 Task: Change page scale size fit to custom number.
Action: Mouse moved to (119, 131)
Screenshot: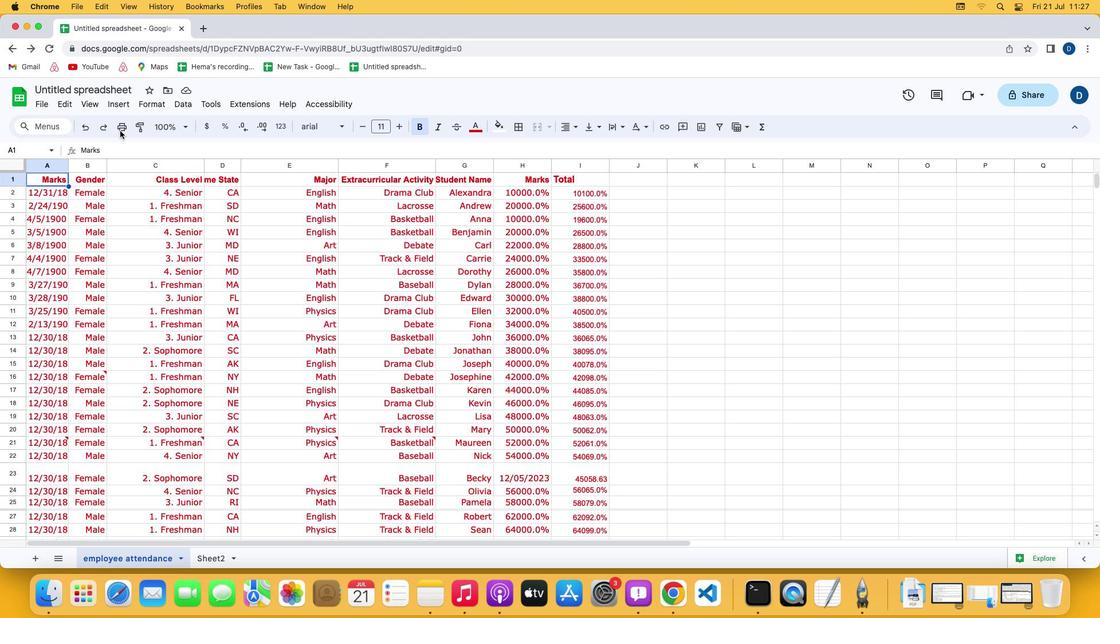 
Action: Mouse pressed left at (119, 131)
Screenshot: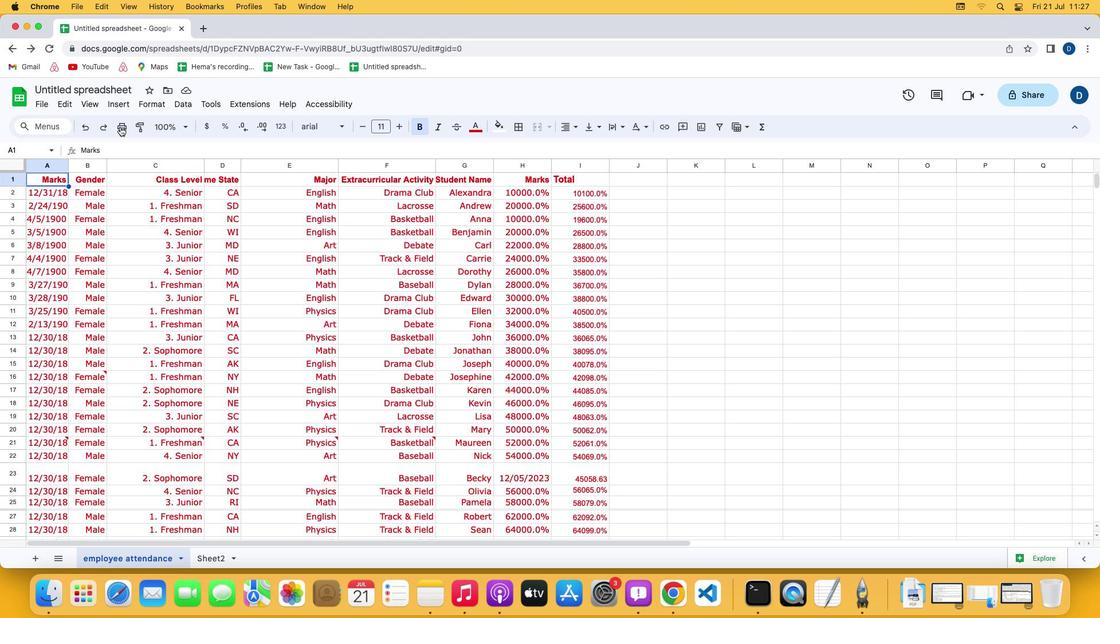 
Action: Mouse moved to (119, 127)
Screenshot: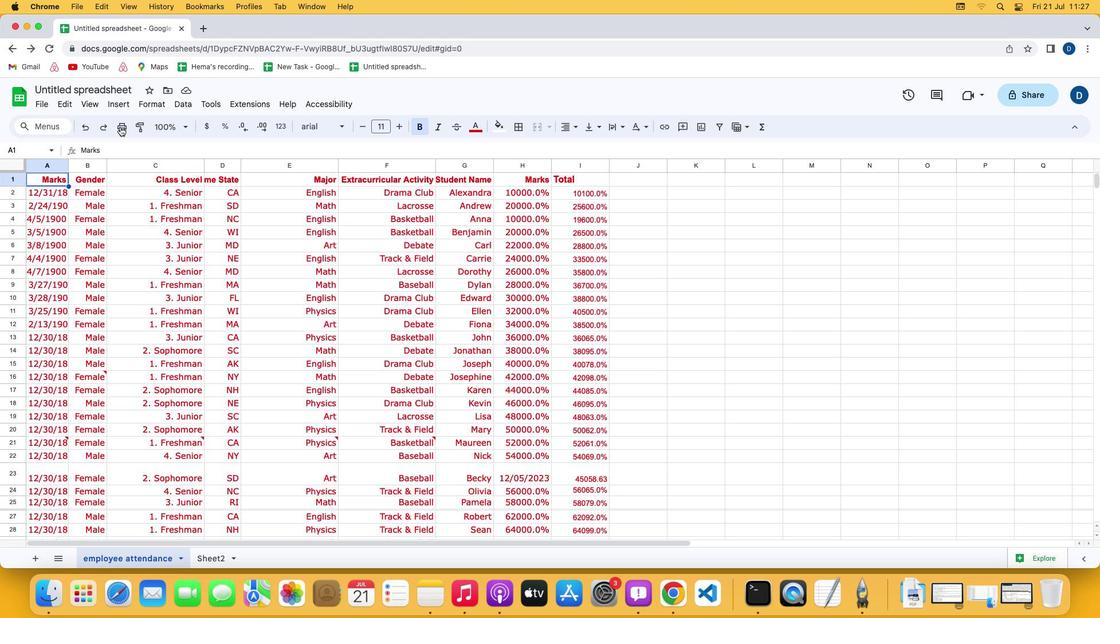 
Action: Mouse pressed left at (119, 127)
Screenshot: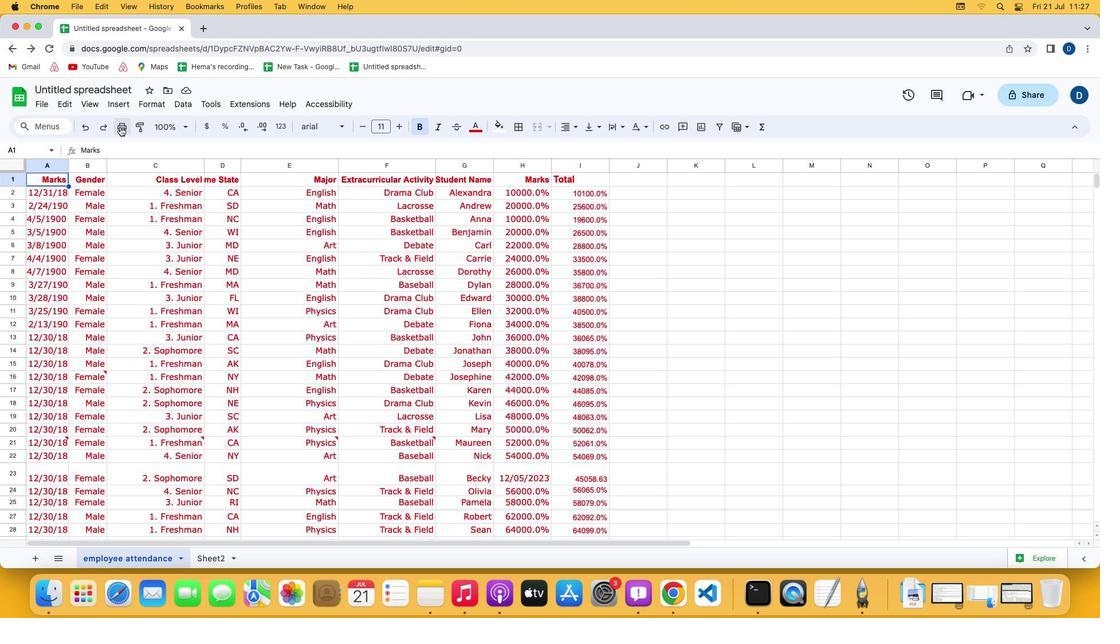 
Action: Mouse moved to (1072, 291)
Screenshot: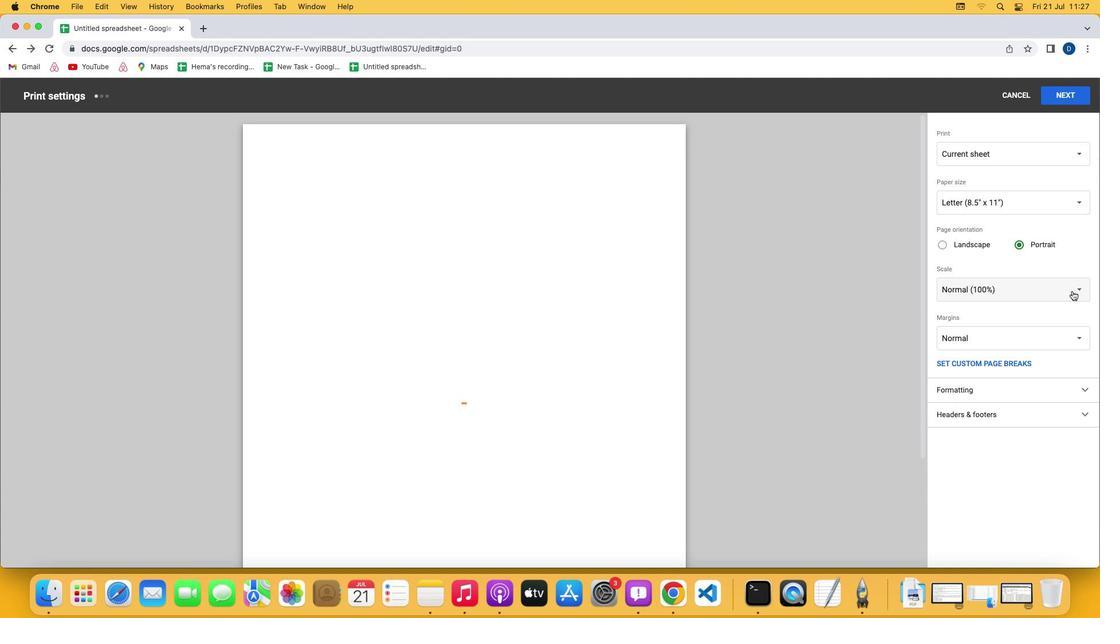 
Action: Mouse pressed left at (1072, 291)
Screenshot: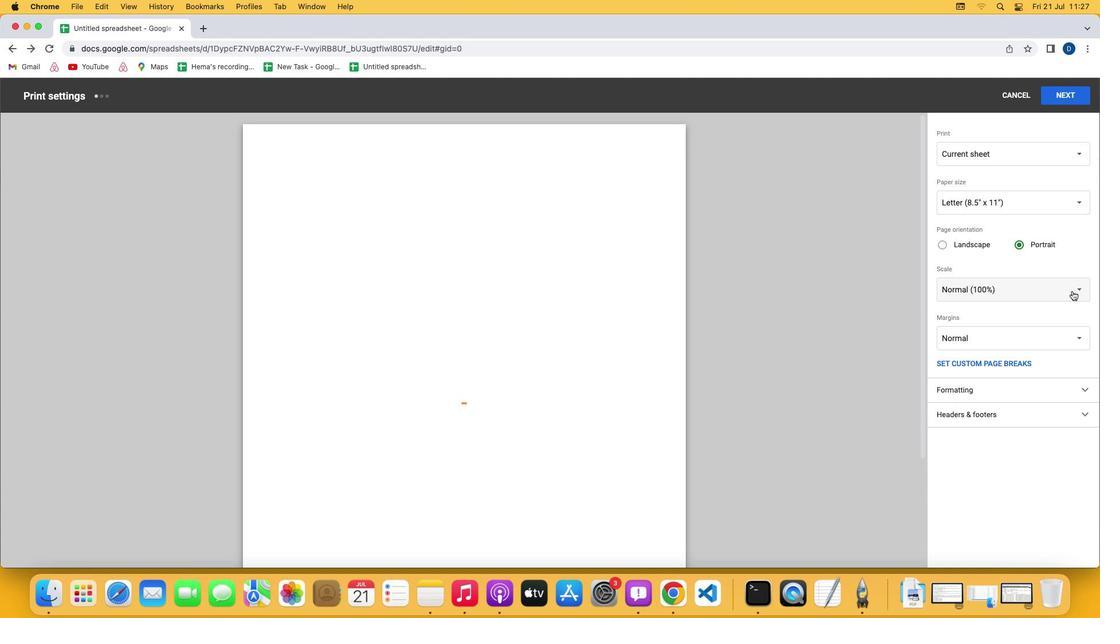 
Action: Mouse moved to (979, 372)
Screenshot: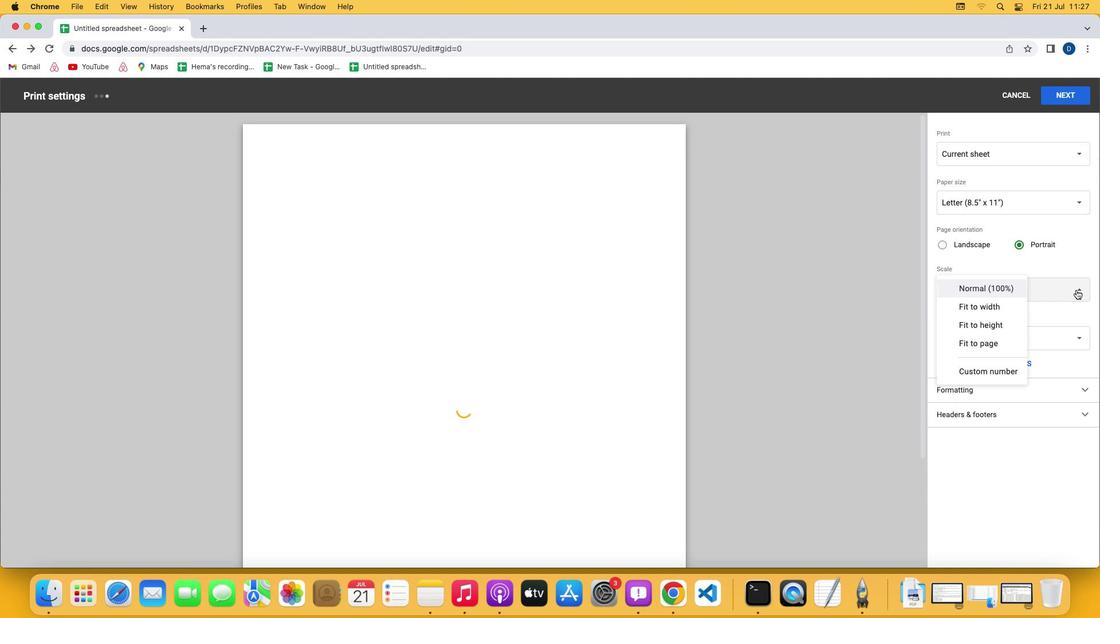 
Action: Mouse pressed left at (979, 372)
Screenshot: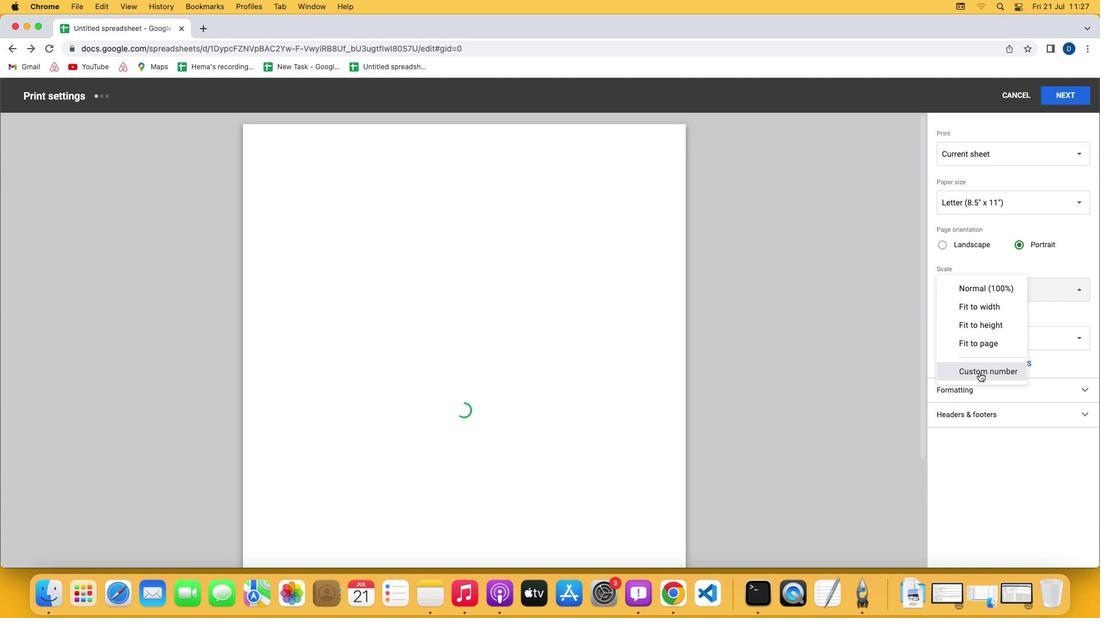 
Action: Mouse moved to (817, 326)
Screenshot: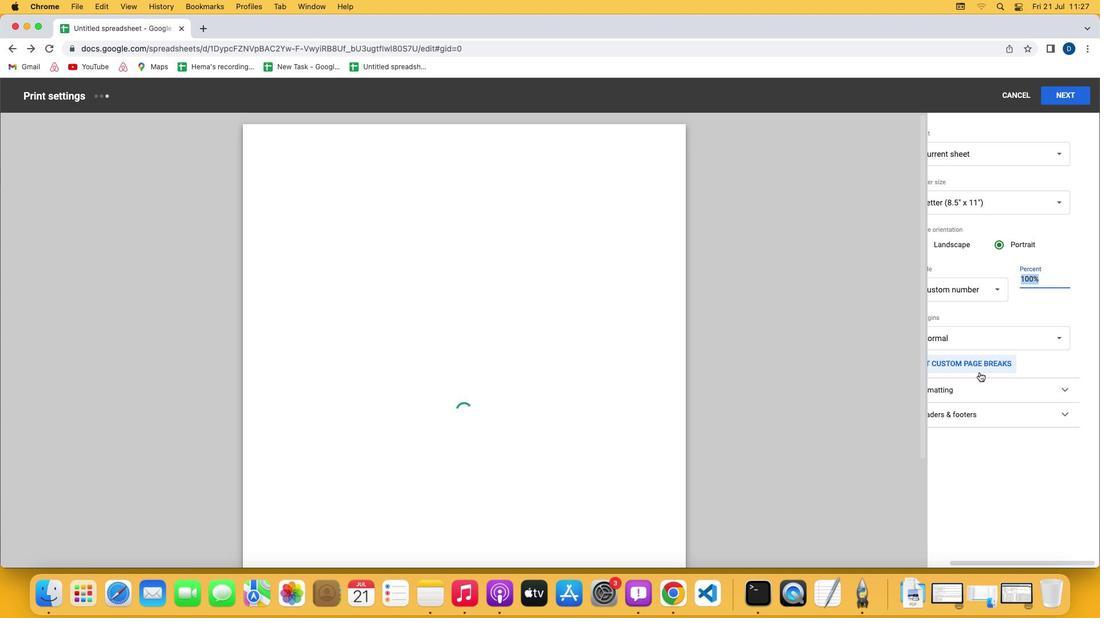
